 Task: Add Description DS0002 to Card Card0002 in Board Board0001 in Development in Trello
Action: Mouse moved to (483, 22)
Screenshot: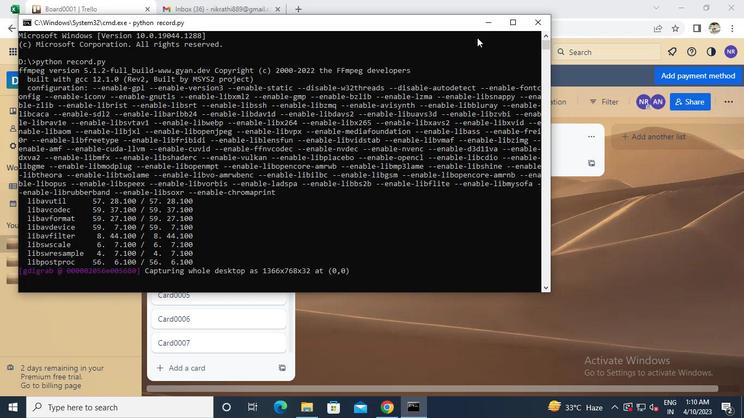 
Action: Mouse pressed left at (483, 22)
Screenshot: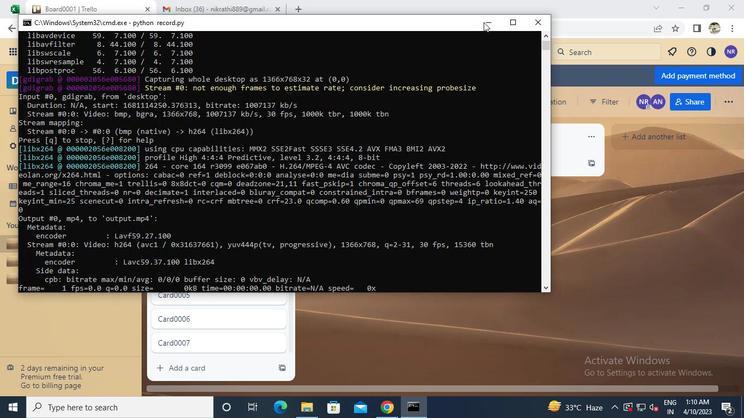 
Action: Mouse moved to (195, 221)
Screenshot: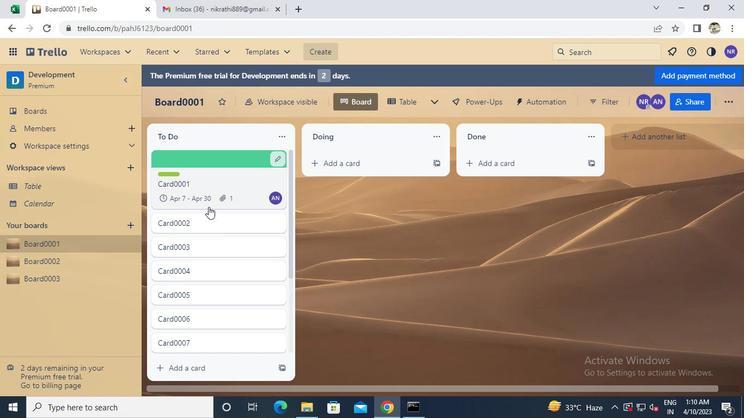 
Action: Mouse pressed left at (195, 221)
Screenshot: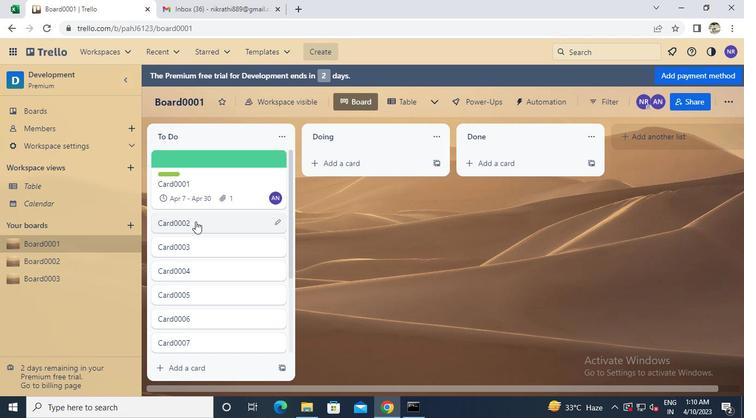 
Action: Mouse moved to (216, 199)
Screenshot: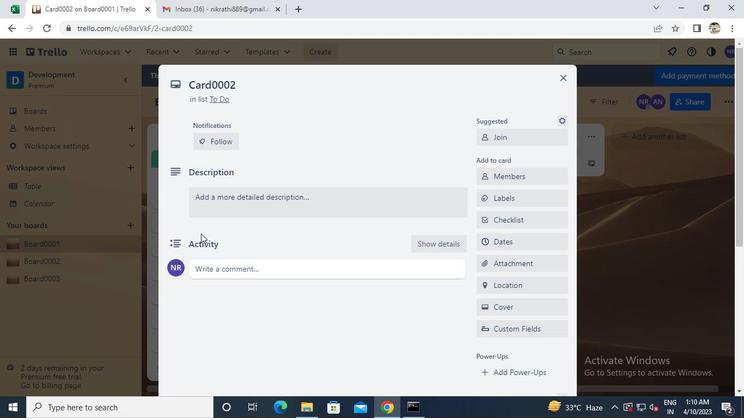 
Action: Mouse pressed left at (216, 199)
Screenshot: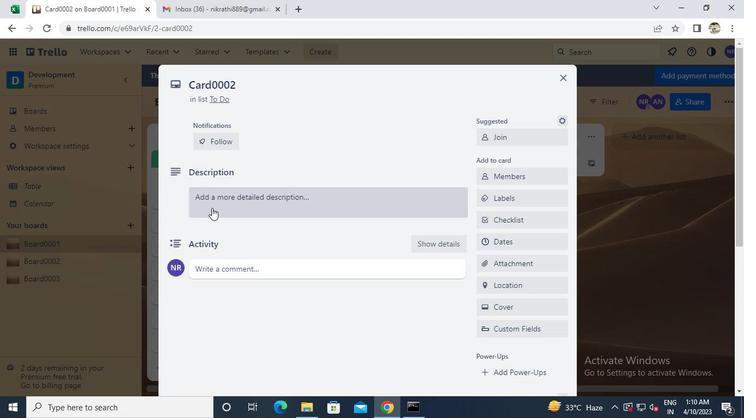 
Action: Mouse moved to (216, 199)
Screenshot: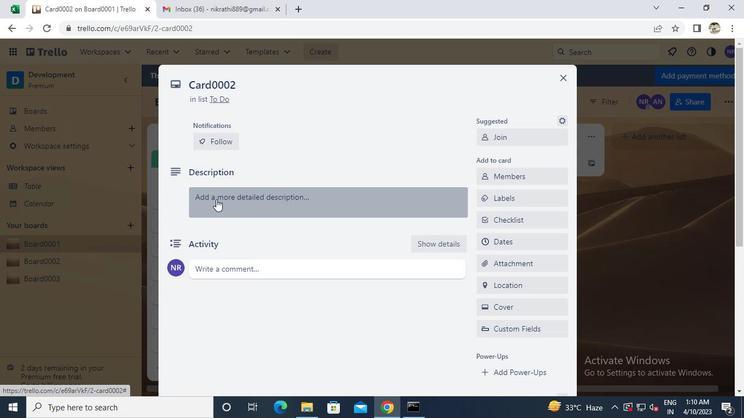 
Action: Keyboard Key.caps_lock
Screenshot: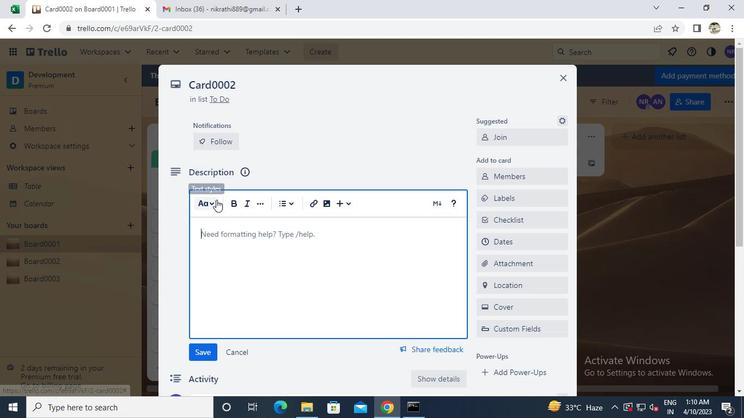 
Action: Keyboard d
Screenshot: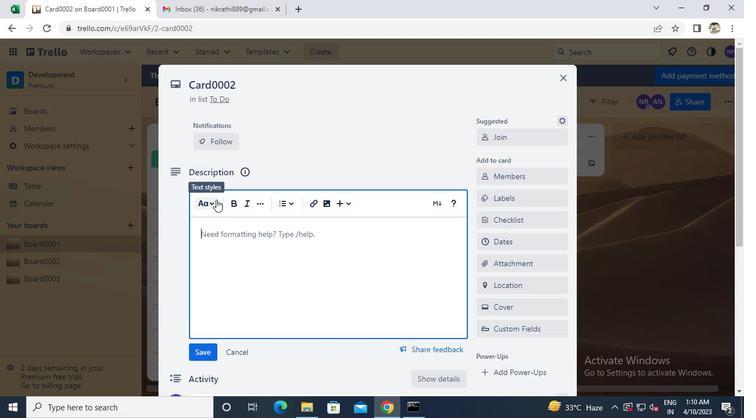 
Action: Keyboard s
Screenshot: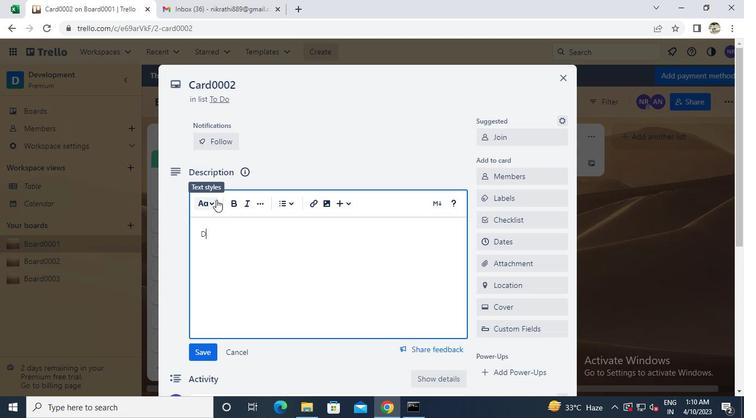 
Action: Keyboard Key.caps_lock
Screenshot: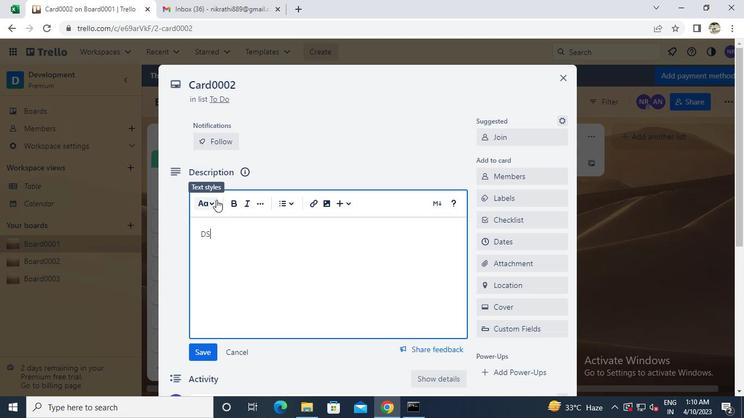 
Action: Keyboard 0
Screenshot: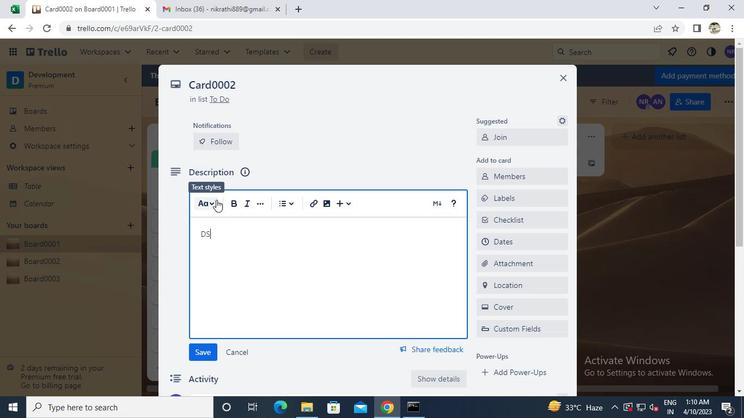 
Action: Keyboard 0
Screenshot: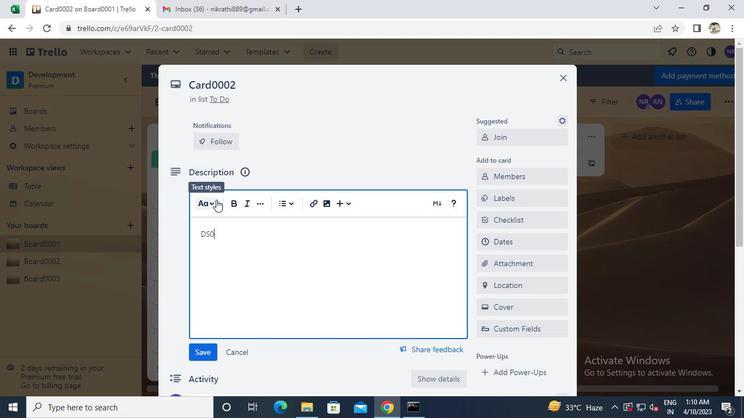 
Action: Keyboard 0
Screenshot: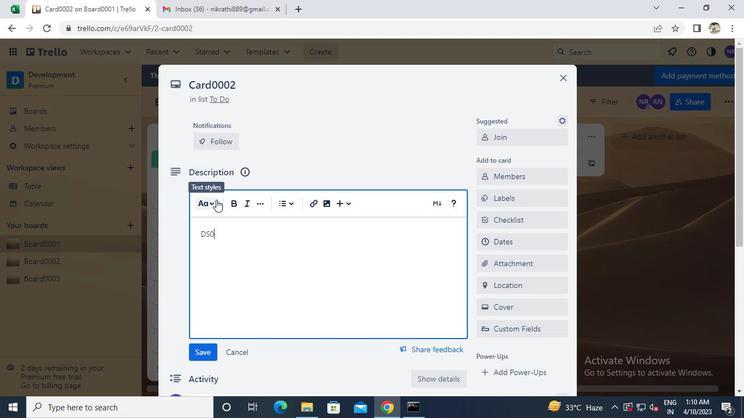
Action: Keyboard 2
Screenshot: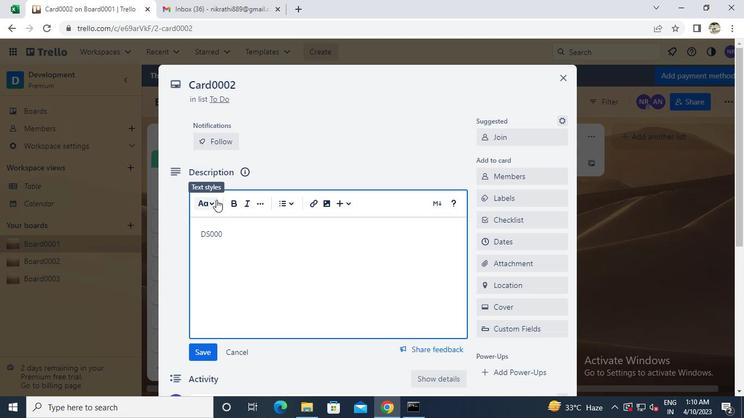 
Action: Mouse moved to (201, 348)
Screenshot: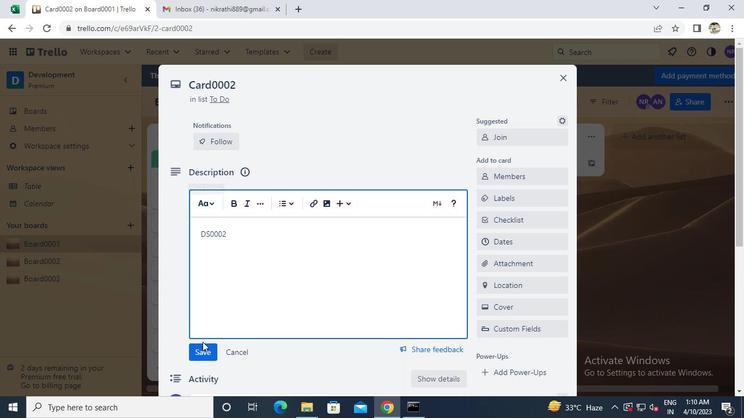 
Action: Mouse pressed left at (201, 348)
Screenshot: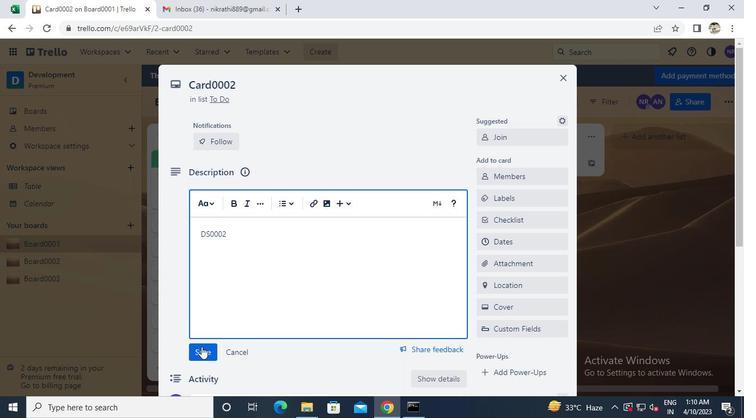 
Action: Mouse moved to (565, 80)
Screenshot: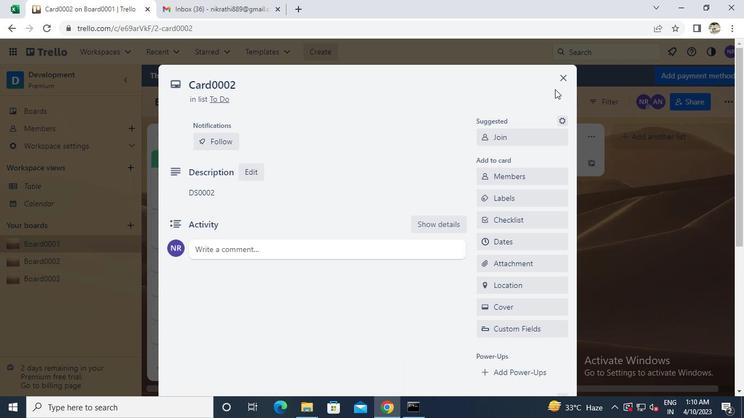 
Action: Mouse pressed left at (565, 80)
Screenshot: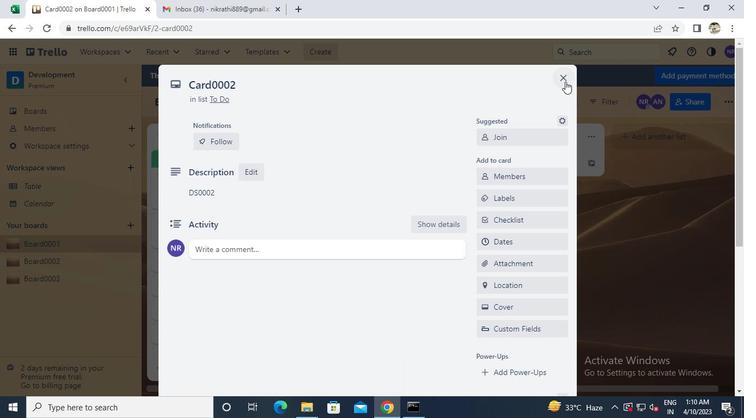 
Action: Mouse moved to (415, 409)
Screenshot: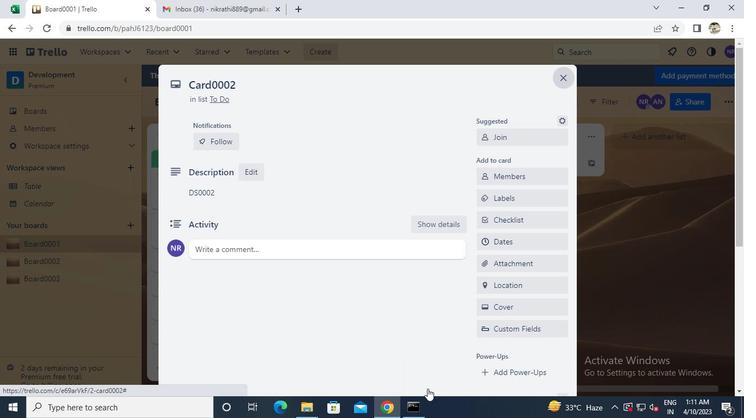 
Action: Mouse pressed left at (415, 409)
Screenshot: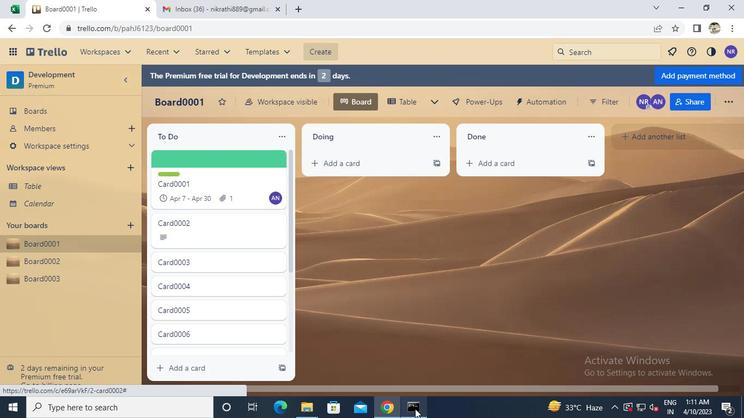 
Action: Mouse moved to (538, 24)
Screenshot: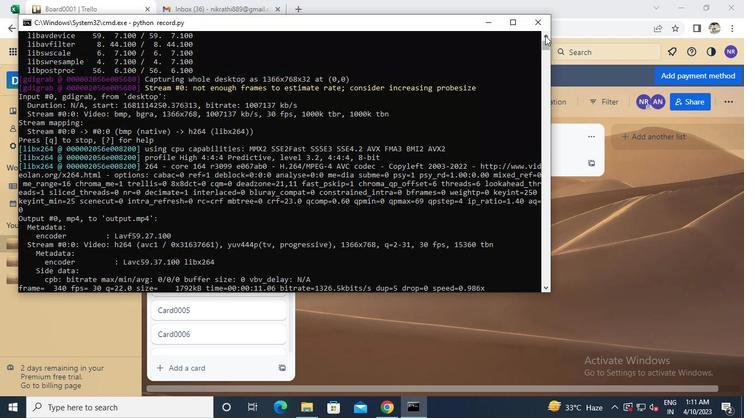 
Action: Mouse pressed left at (538, 24)
Screenshot: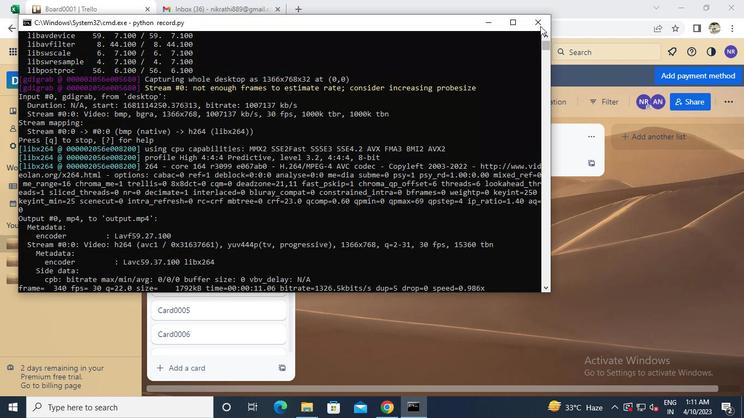 
